 Task: Move row two up.
Action: Mouse moved to (69, 84)
Screenshot: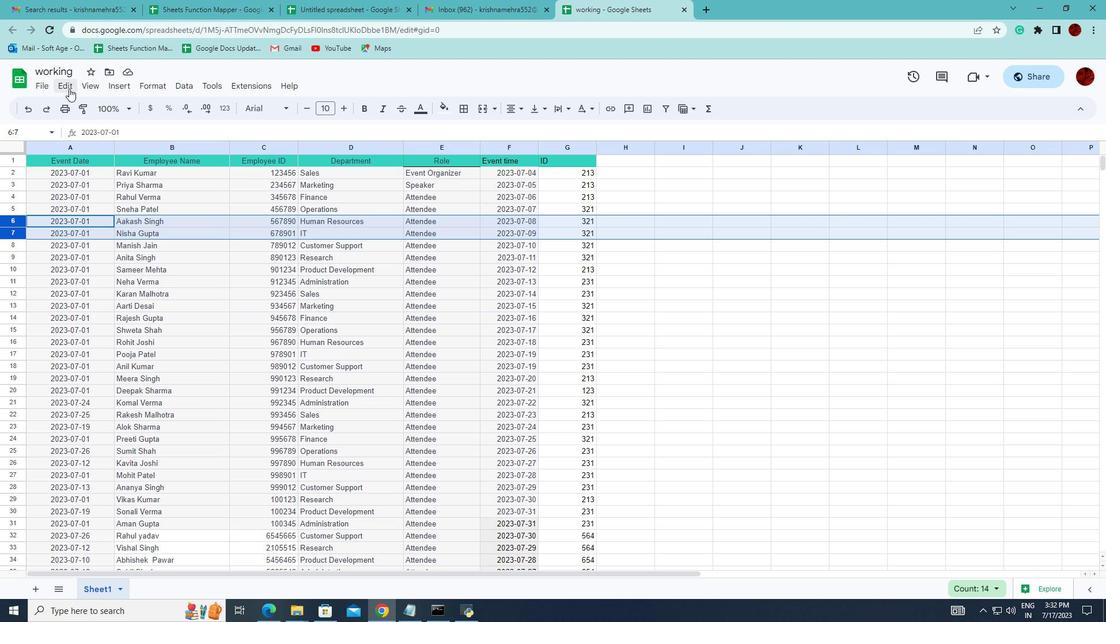 
Action: Mouse pressed left at (69, 84)
Screenshot: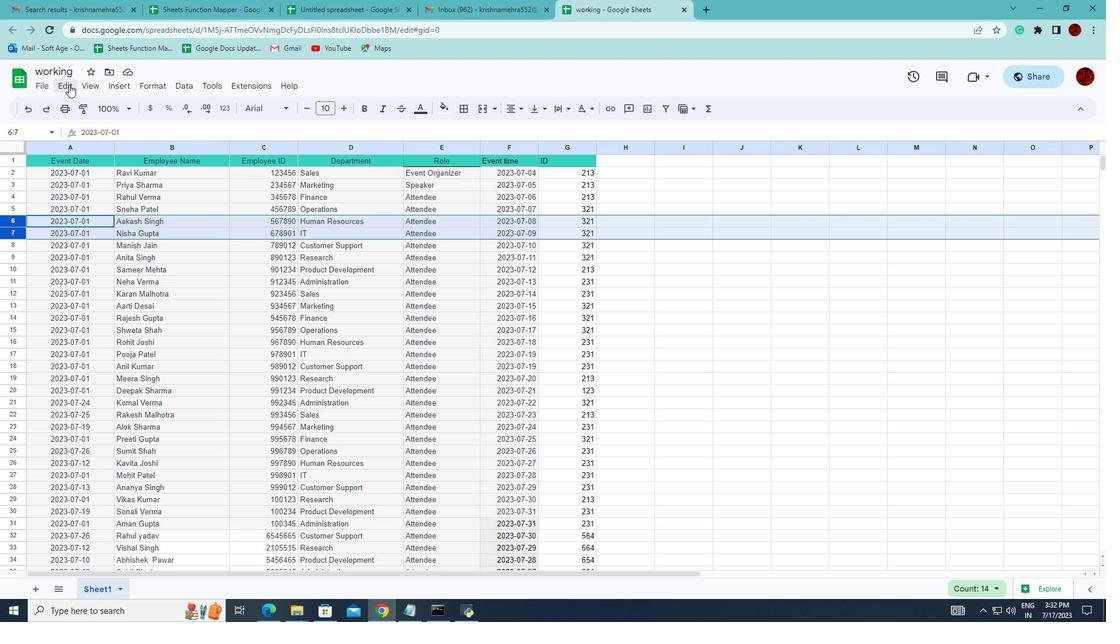 
Action: Mouse moved to (283, 242)
Screenshot: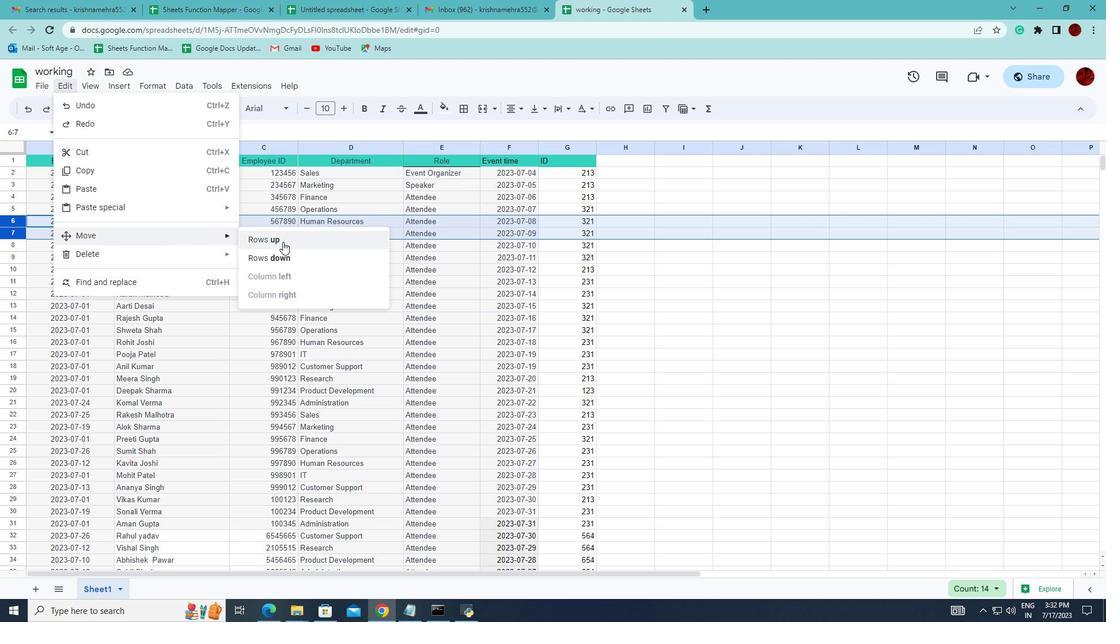 
Action: Mouse pressed left at (283, 242)
Screenshot: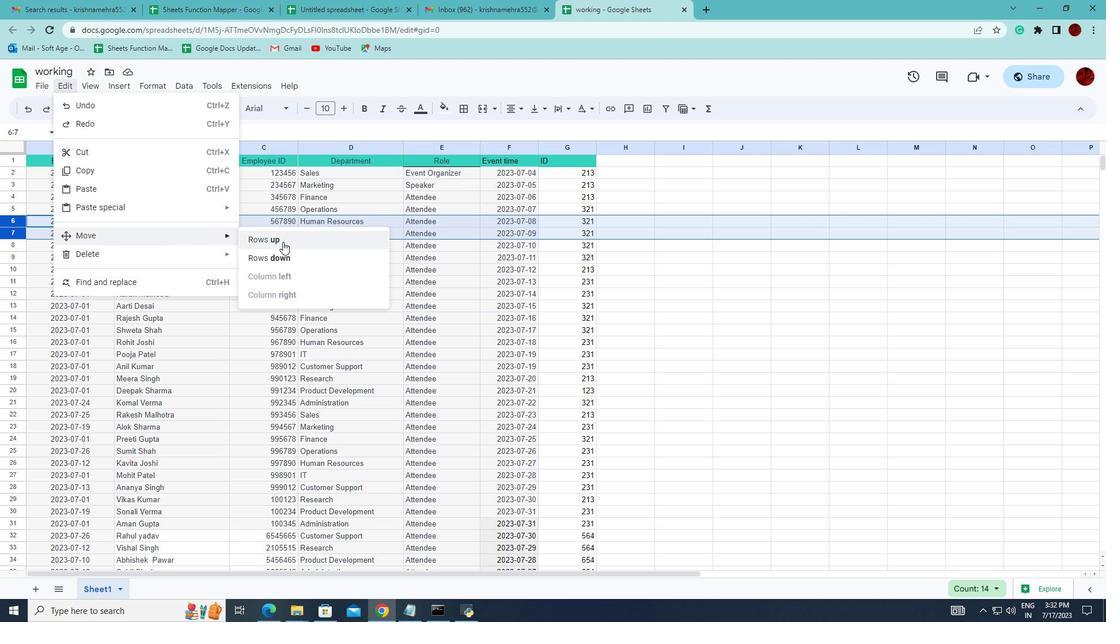 
